 Task: Log work in the project ToughWorks for the issue 'Add support for offline messaging and chat' spent time as '1w 1d 1h 59m' and remaining time as '2w 4d 4h 15m' and move to bottom of backlog. Now add the issue to the epic 'Cloud security compliance'.
Action: Mouse moved to (819, 422)
Screenshot: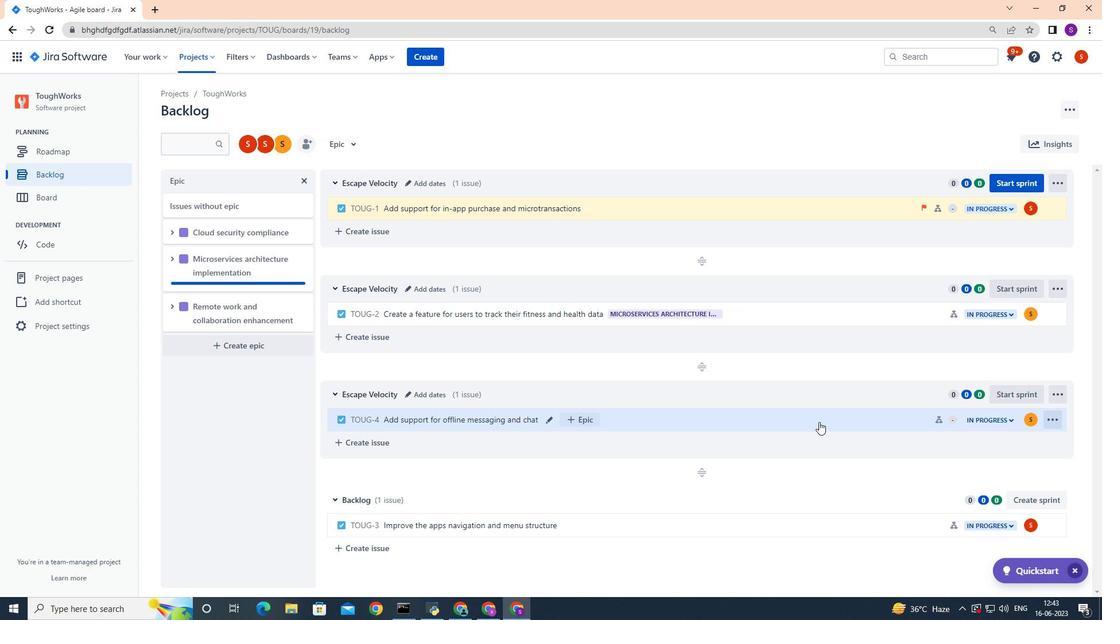 
Action: Mouse pressed left at (819, 422)
Screenshot: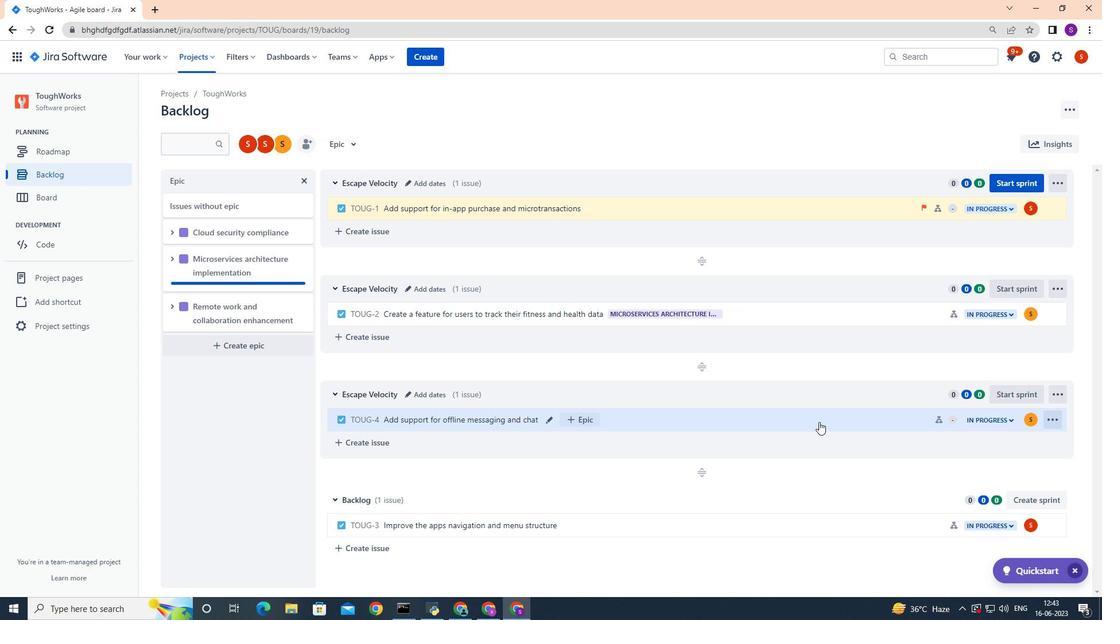 
Action: Mouse moved to (1054, 177)
Screenshot: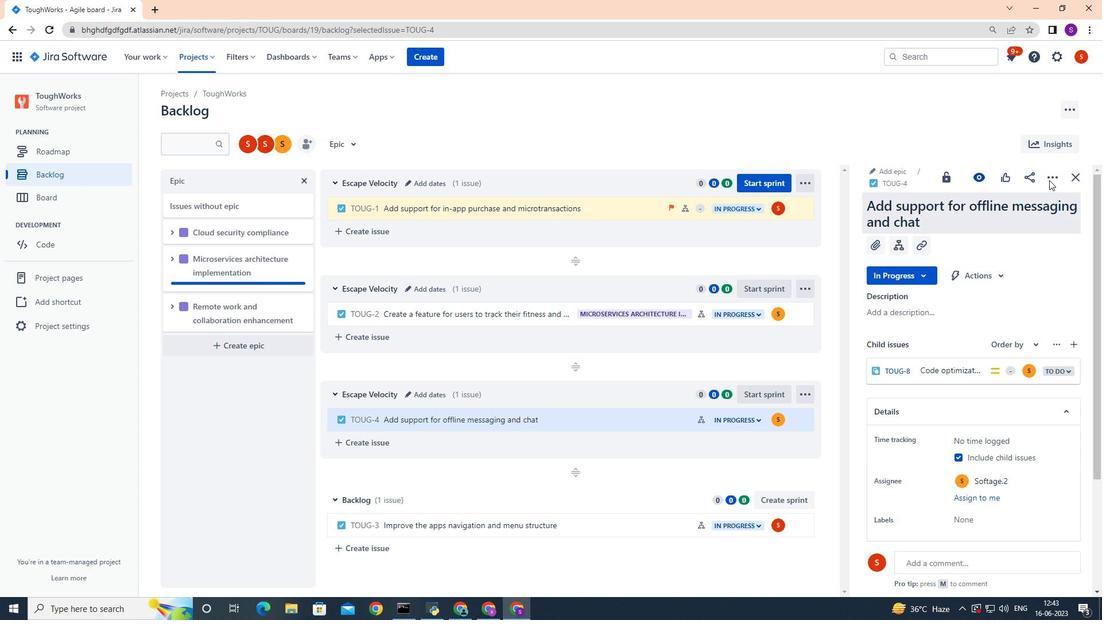 
Action: Mouse pressed left at (1054, 177)
Screenshot: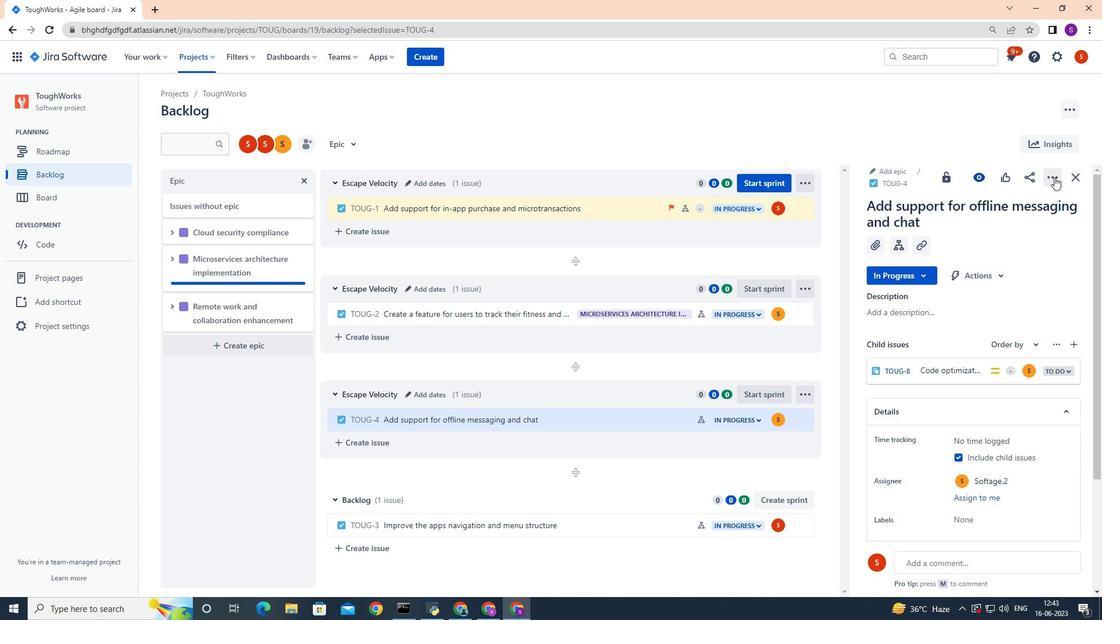 
Action: Mouse moved to (1029, 207)
Screenshot: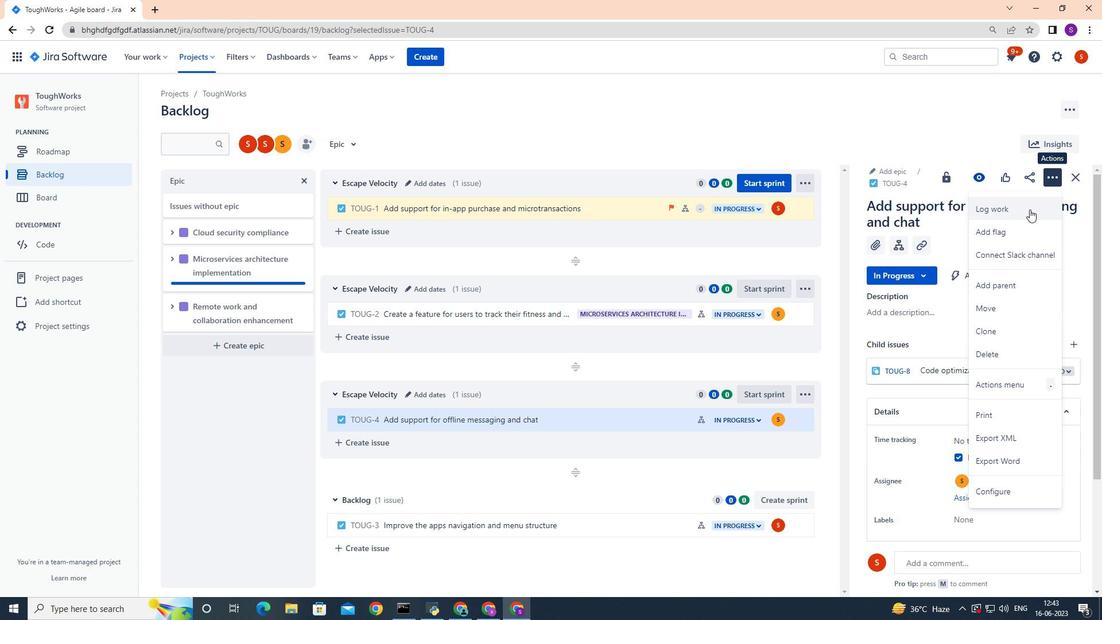 
Action: Mouse pressed left at (1029, 207)
Screenshot: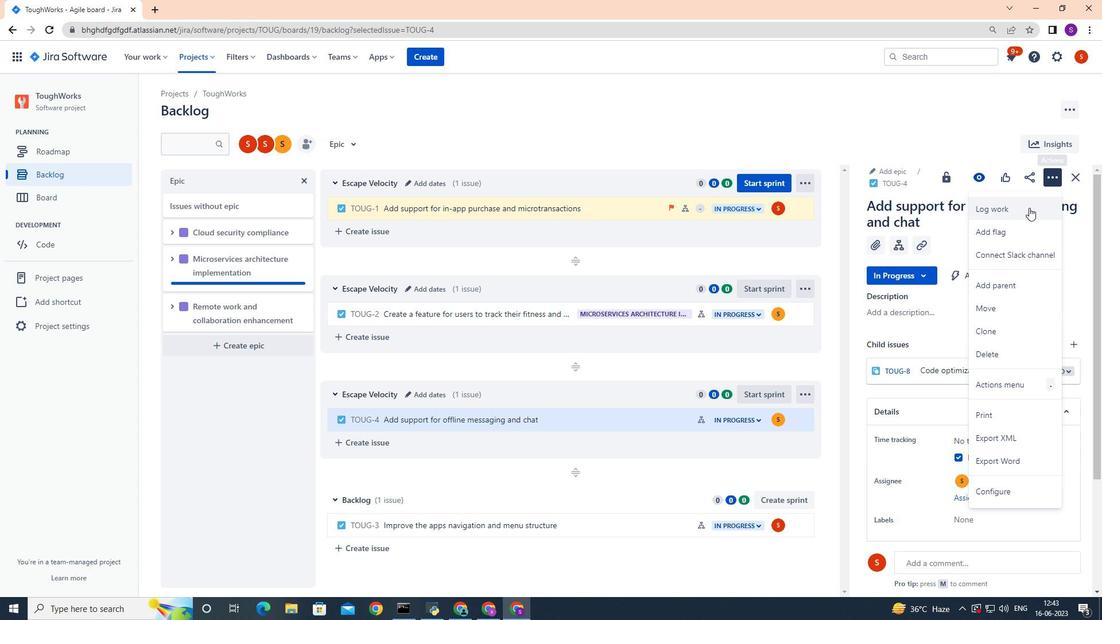 
Action: Mouse moved to (1008, 217)
Screenshot: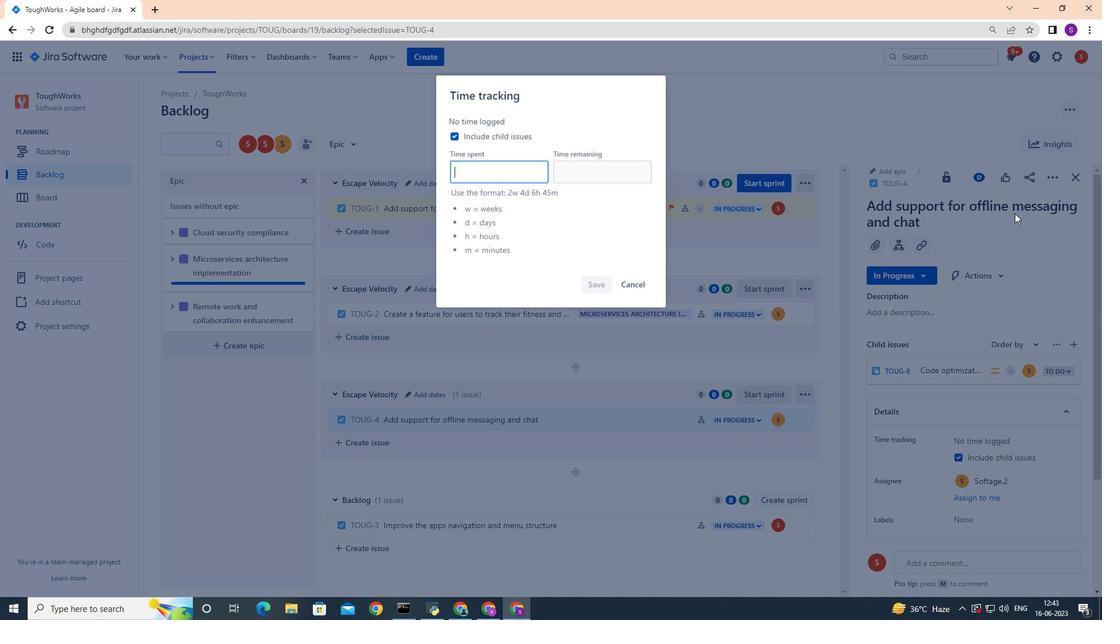 
Action: Key pressed 1w<Key.space>1d<Key.space>1h<Key.space>59m
Screenshot: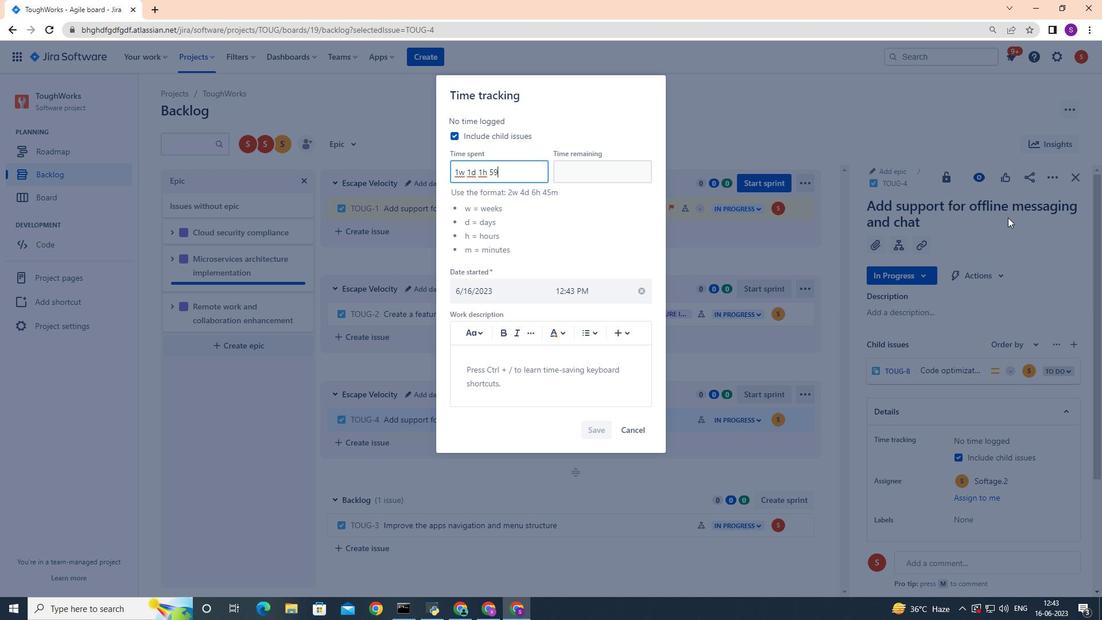 
Action: Mouse moved to (574, 173)
Screenshot: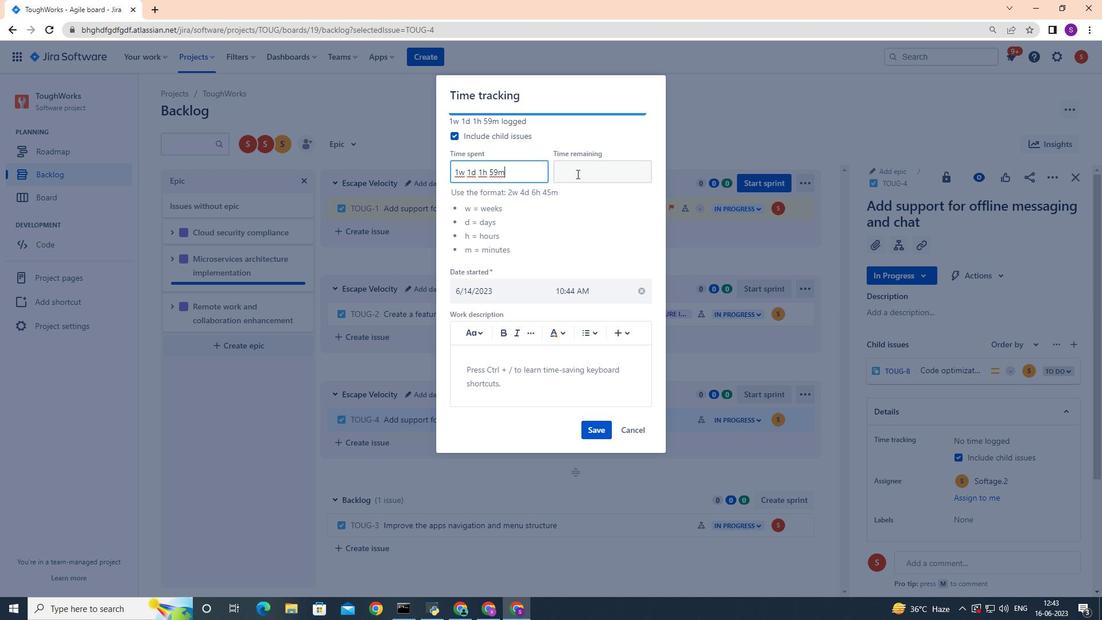 
Action: Mouse pressed left at (574, 173)
Screenshot: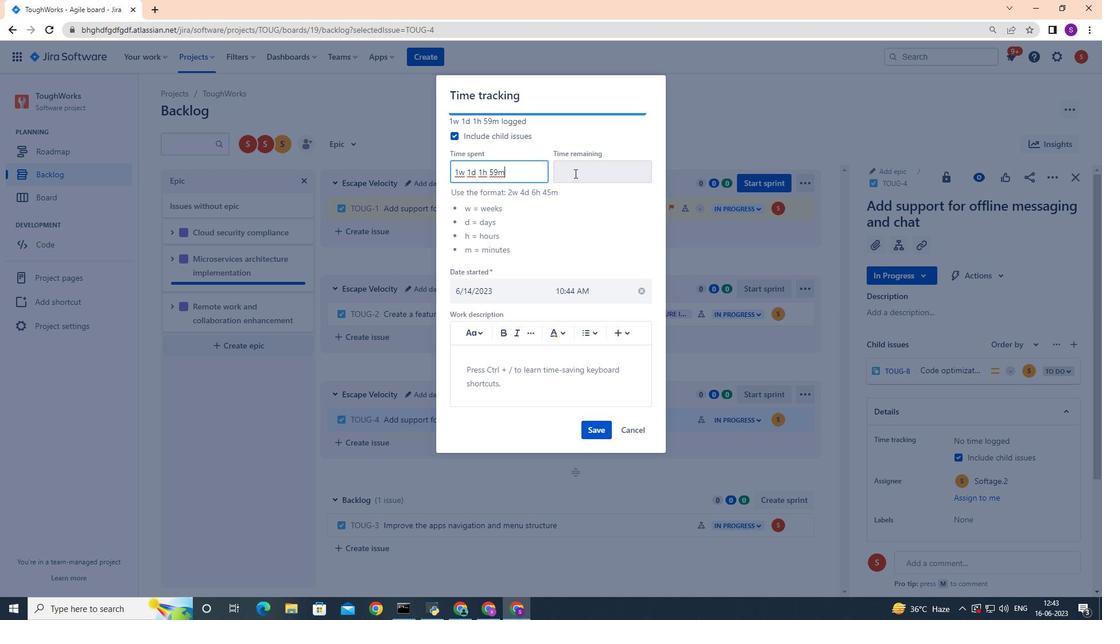 
Action: Key pressed 2w<Key.space>4d<Key.space>4h<Key.space>15m
Screenshot: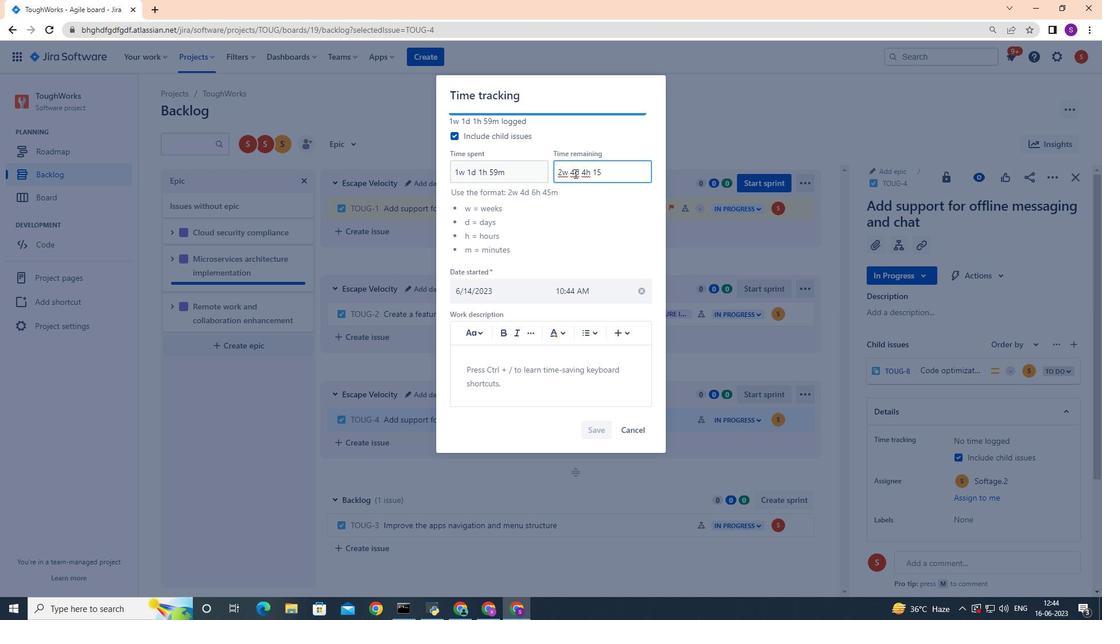 
Action: Mouse moved to (594, 426)
Screenshot: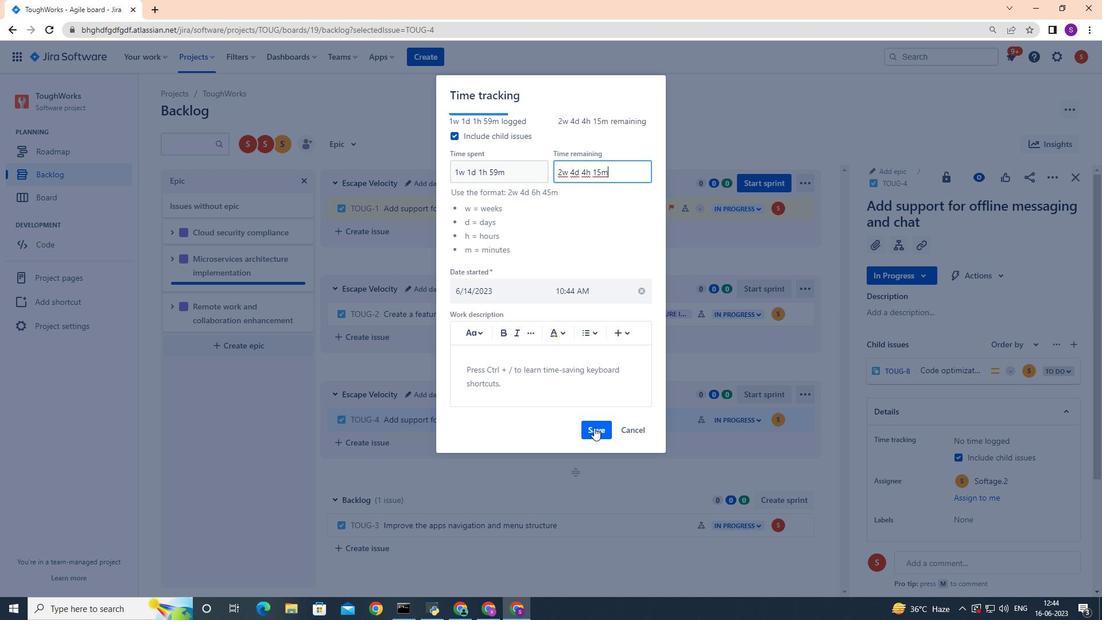 
Action: Mouse pressed left at (594, 426)
Screenshot: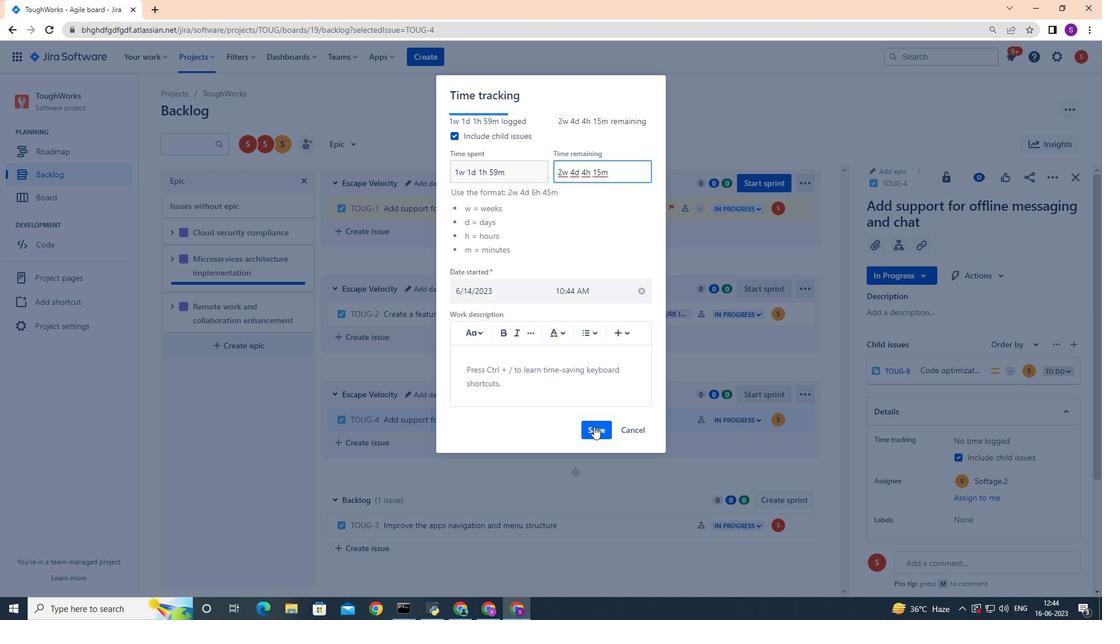 
Action: Mouse moved to (802, 393)
Screenshot: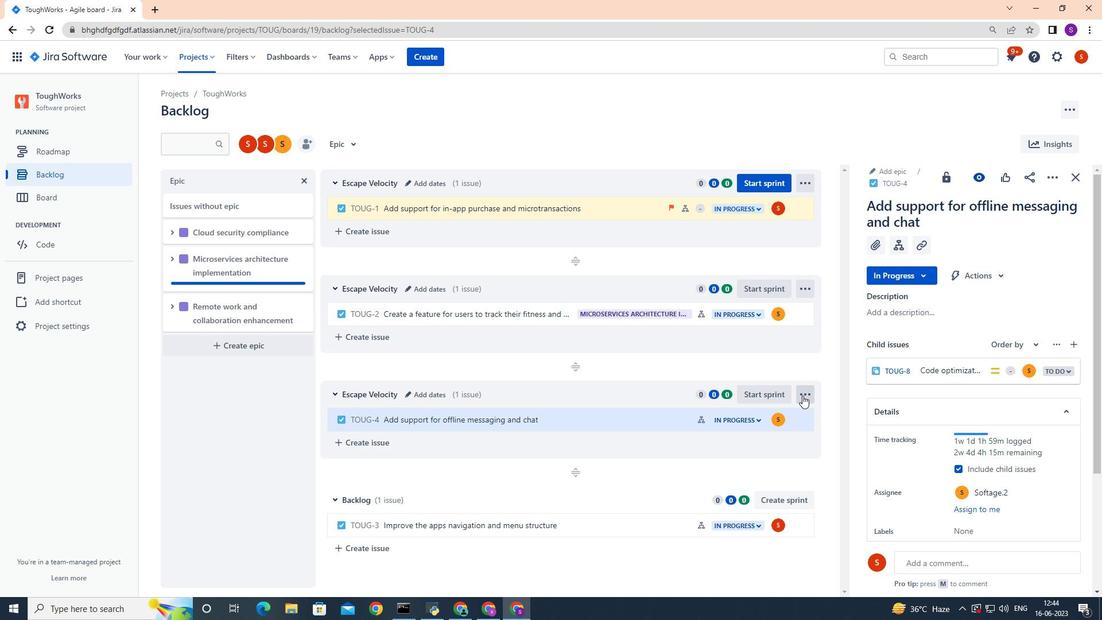 
Action: Mouse pressed left at (802, 393)
Screenshot: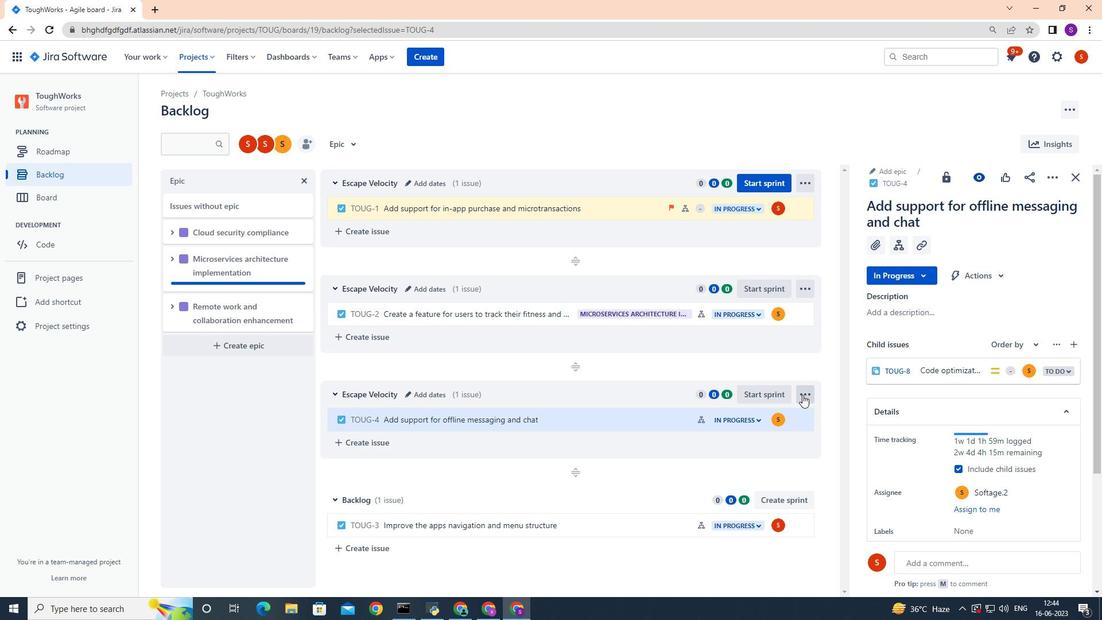 
Action: Mouse pressed left at (802, 393)
Screenshot: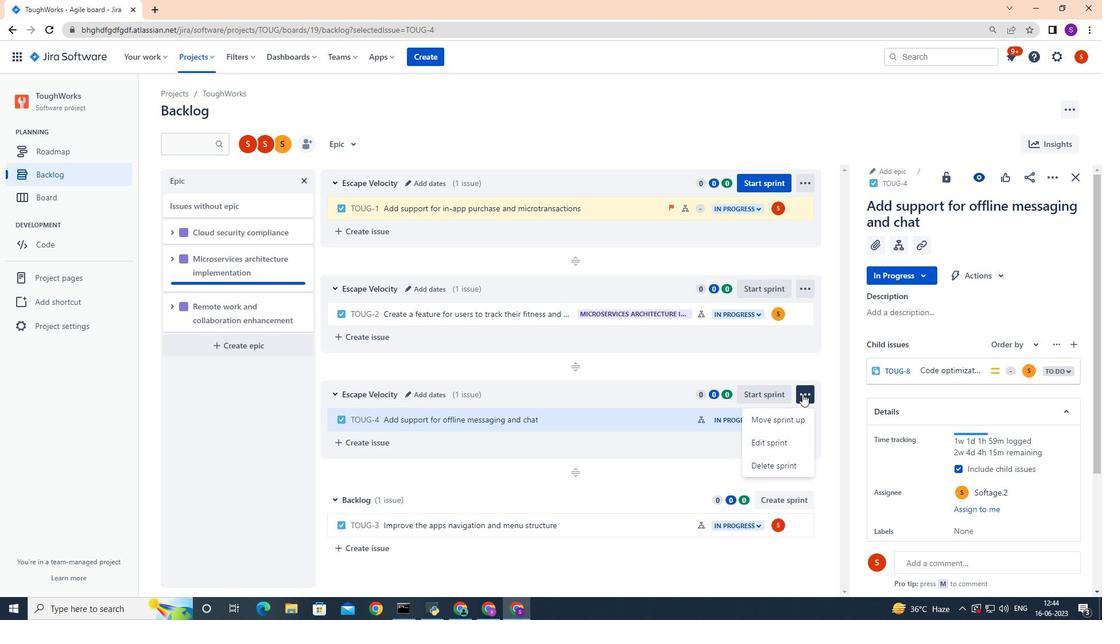 
Action: Mouse moved to (803, 418)
Screenshot: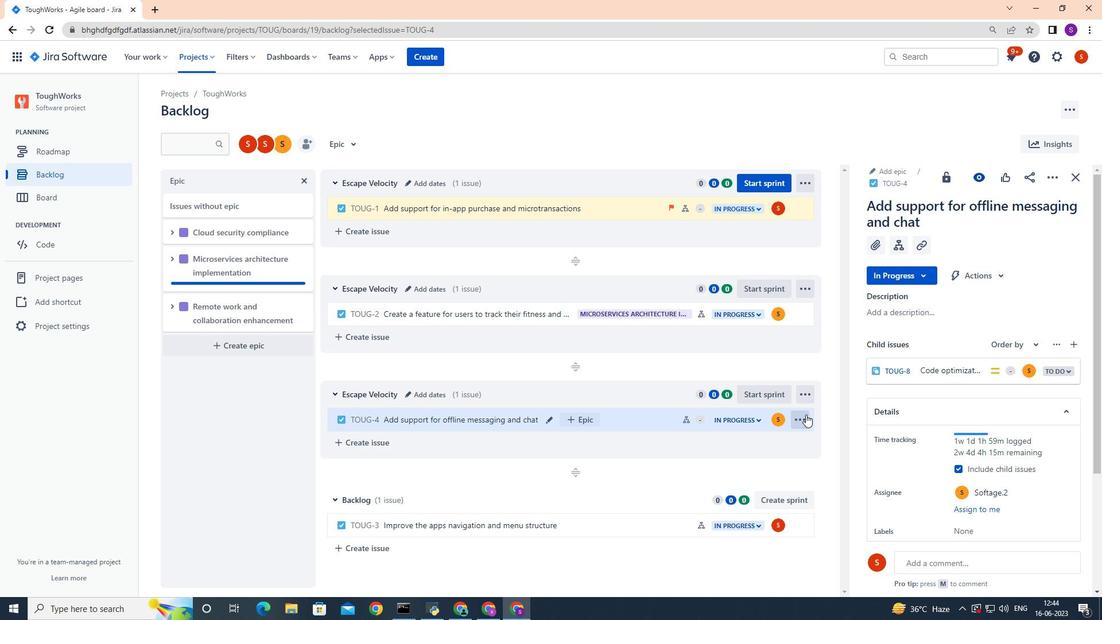 
Action: Mouse pressed left at (803, 418)
Screenshot: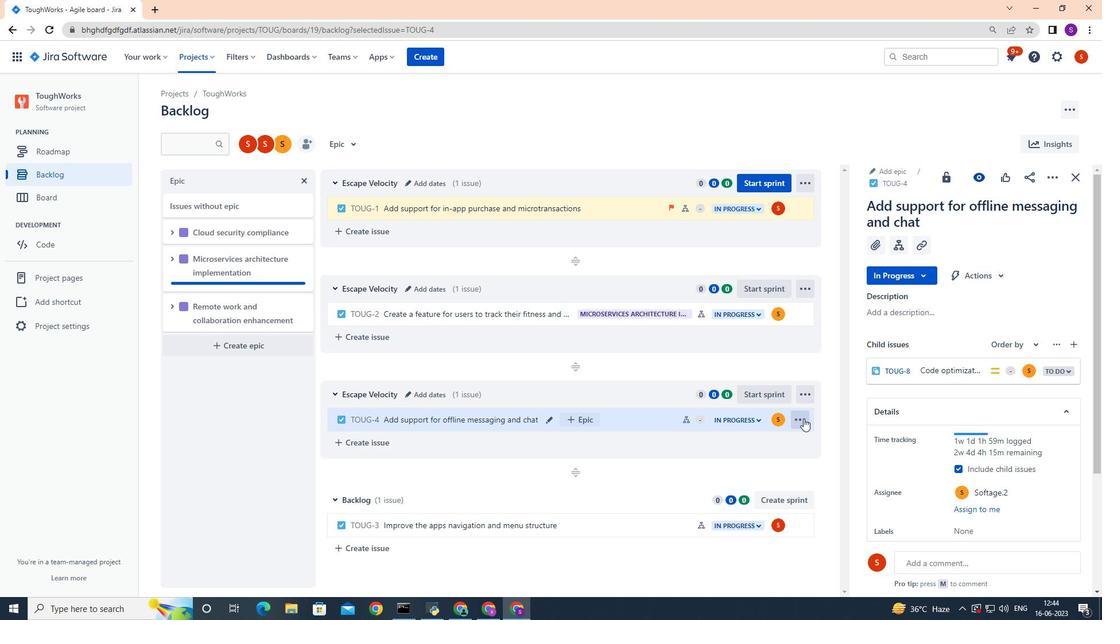 
Action: Mouse moved to (794, 391)
Screenshot: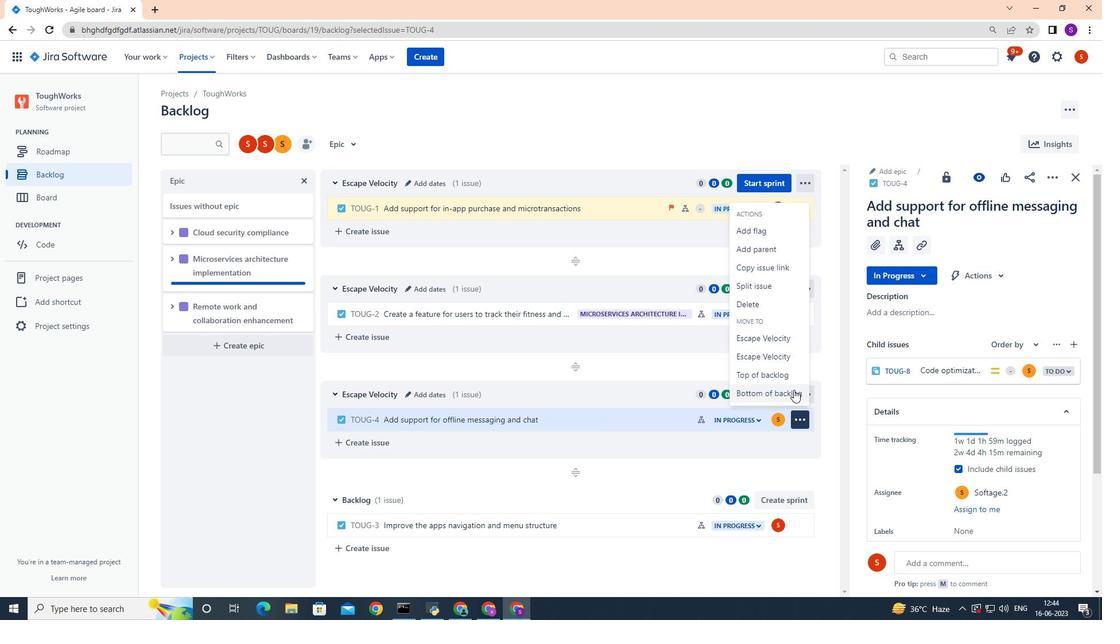 
Action: Mouse pressed left at (794, 391)
Screenshot: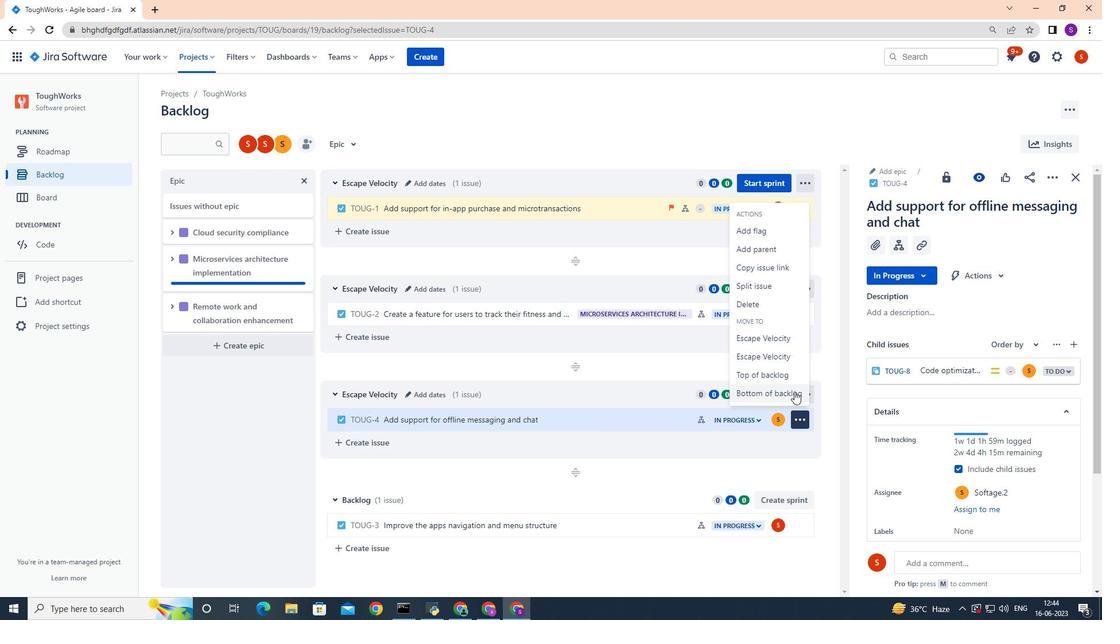 
Action: Mouse moved to (736, 436)
Screenshot: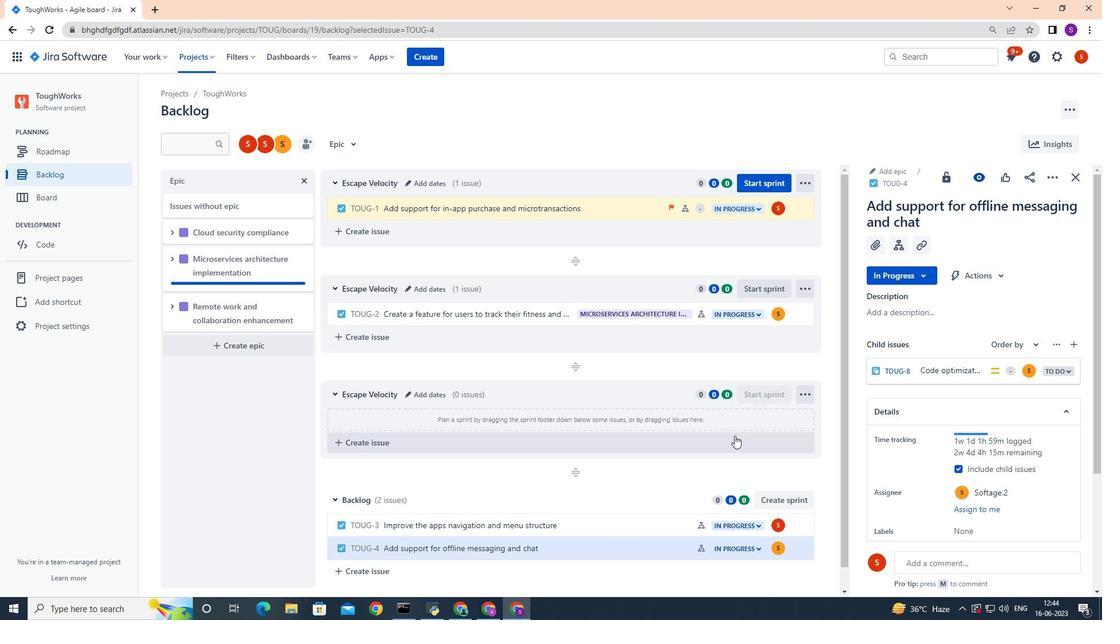 
Action: Mouse scrolled (736, 435) with delta (0, 0)
Screenshot: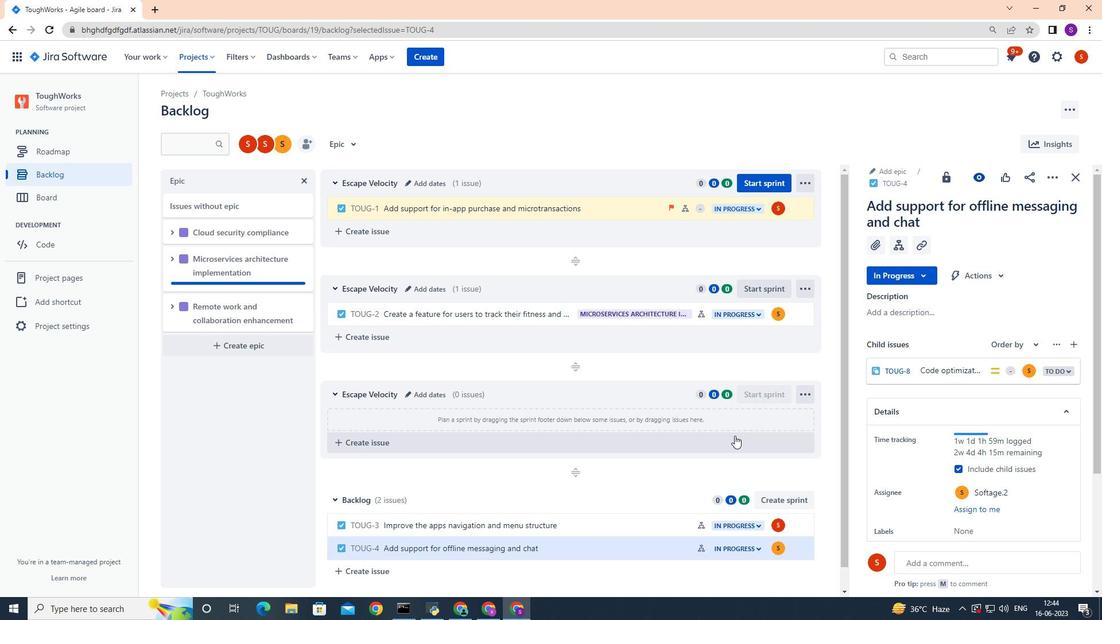 
Action: Mouse moved to (578, 525)
Screenshot: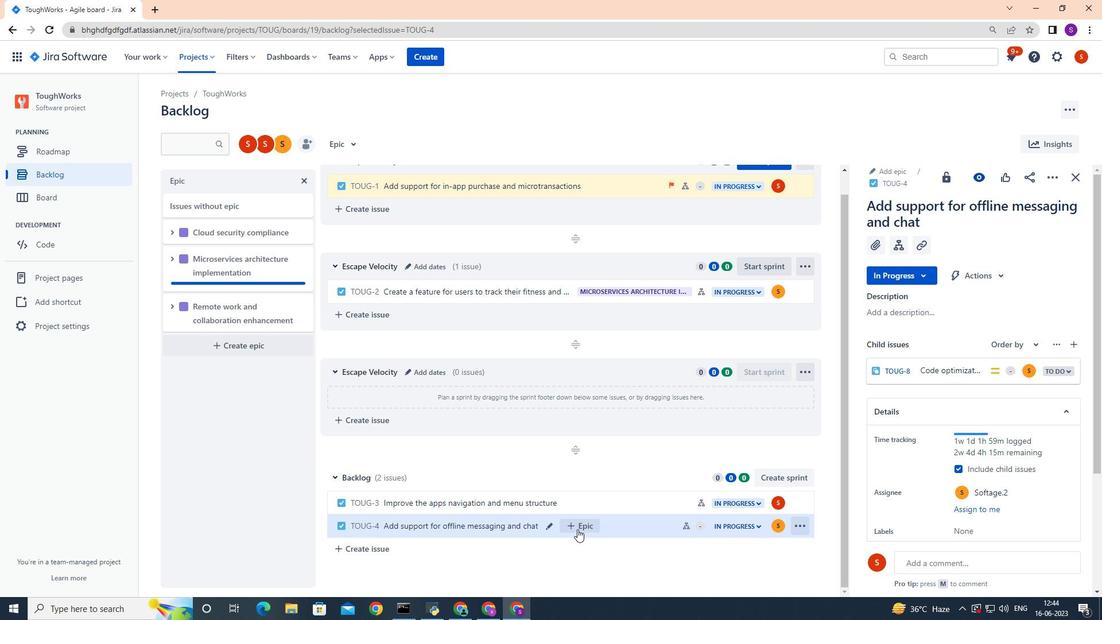 
Action: Mouse pressed left at (578, 525)
Screenshot: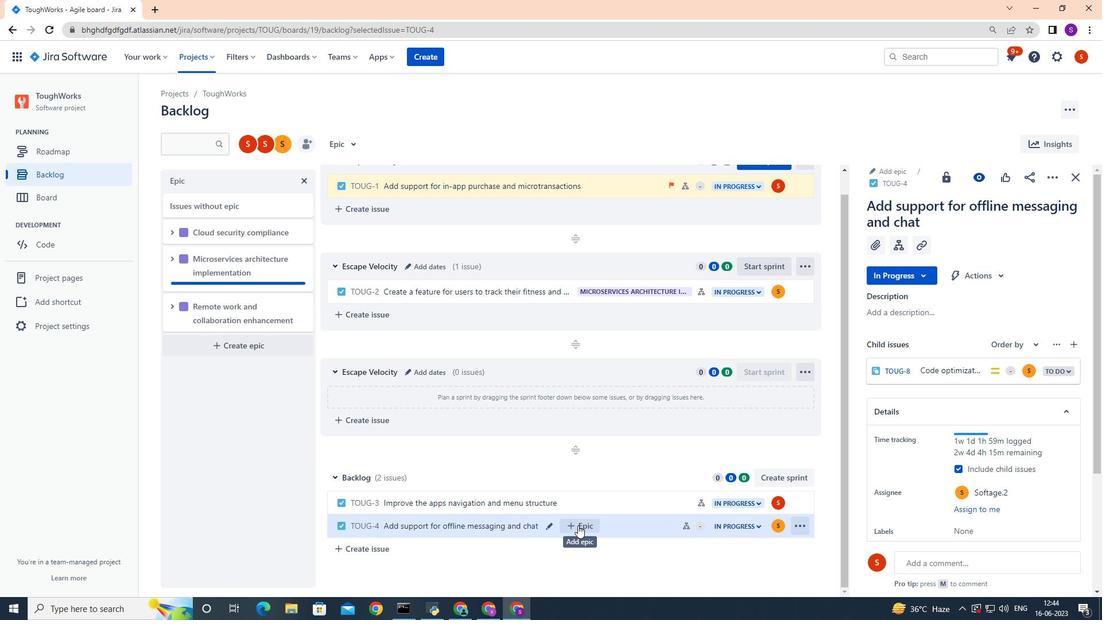 
Action: Mouse moved to (597, 542)
Screenshot: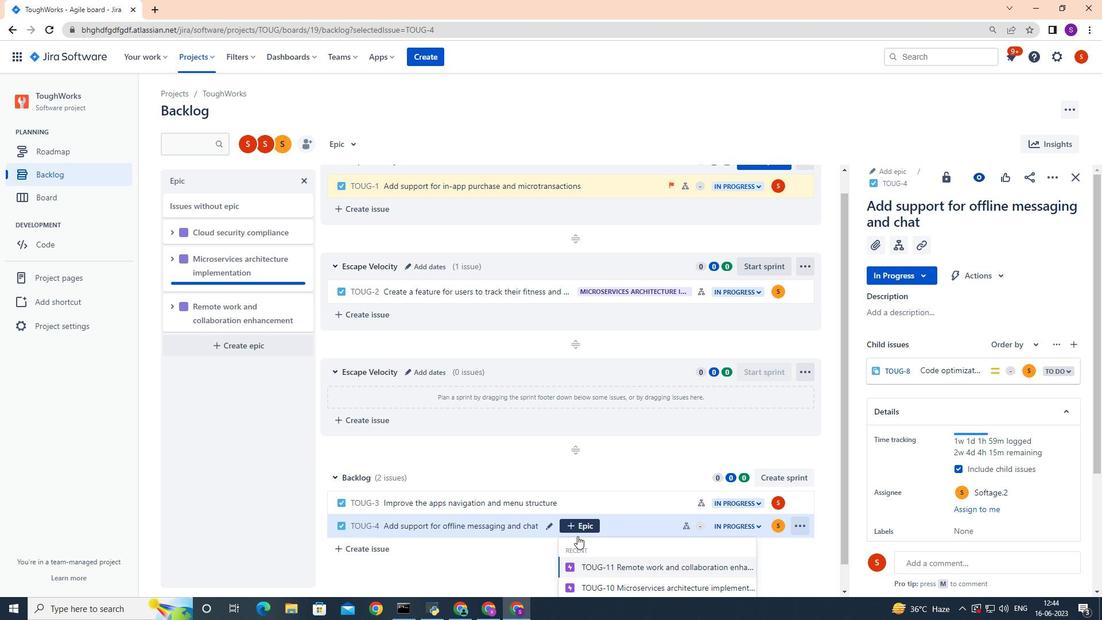 
Action: Mouse scrolled (597, 542) with delta (0, 0)
Screenshot: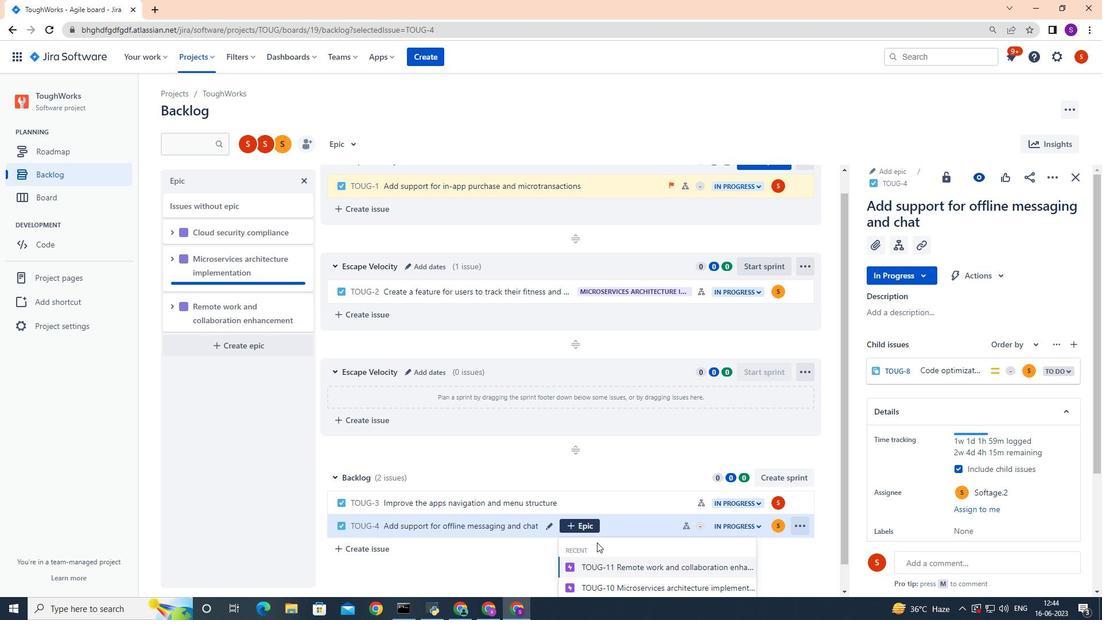 
Action: Mouse moved to (597, 543)
Screenshot: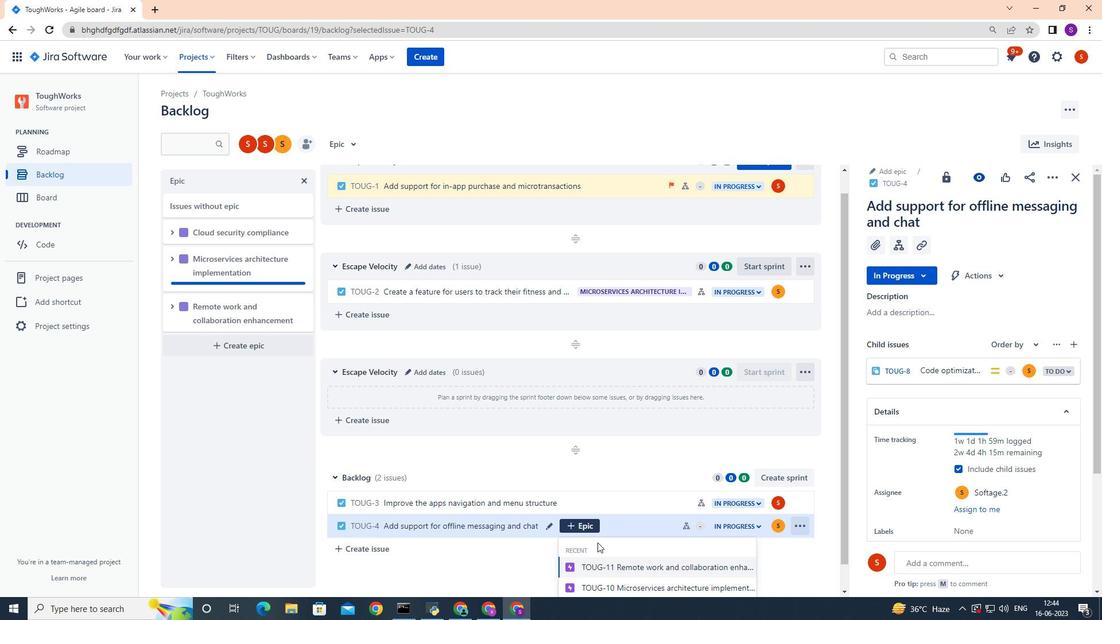 
Action: Mouse scrolled (597, 542) with delta (0, 0)
Screenshot: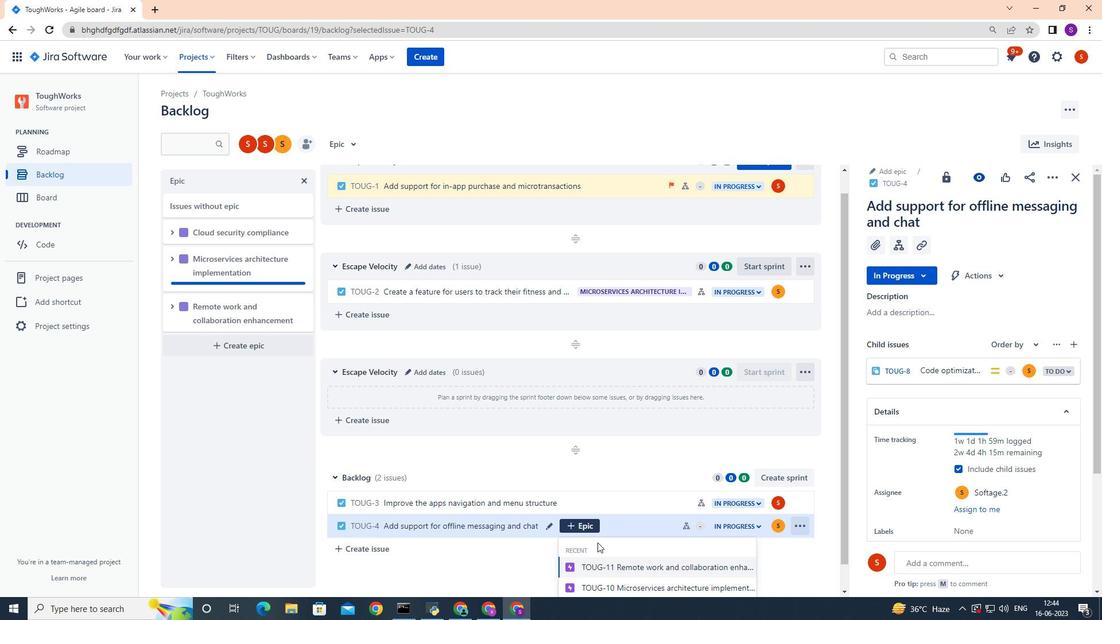 
Action: Mouse moved to (661, 562)
Screenshot: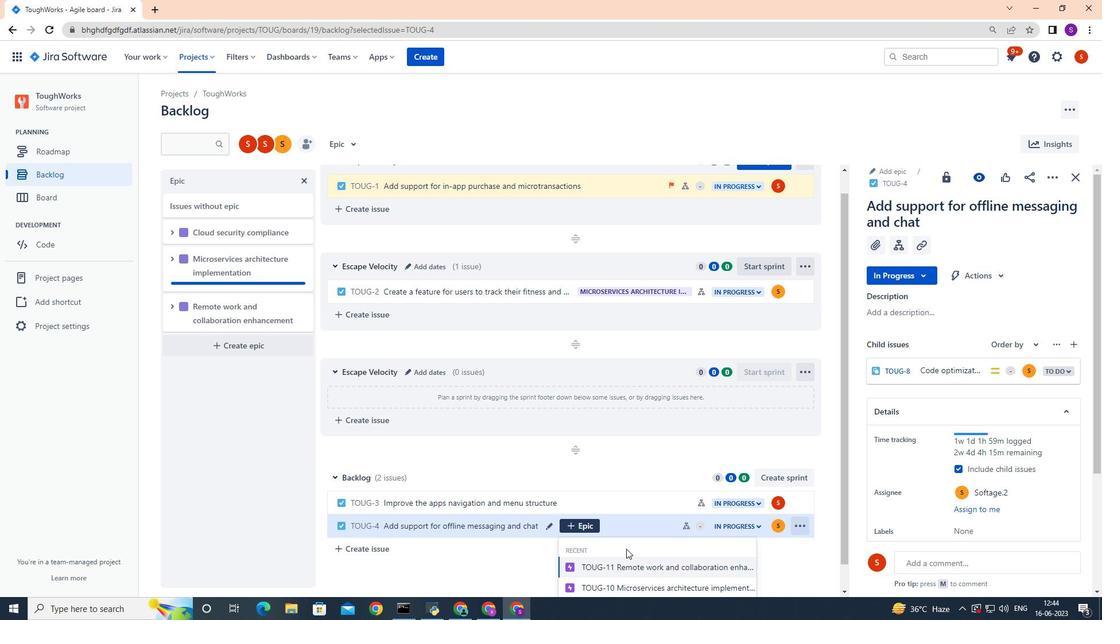 
Action: Mouse scrolled (661, 561) with delta (0, 0)
Screenshot: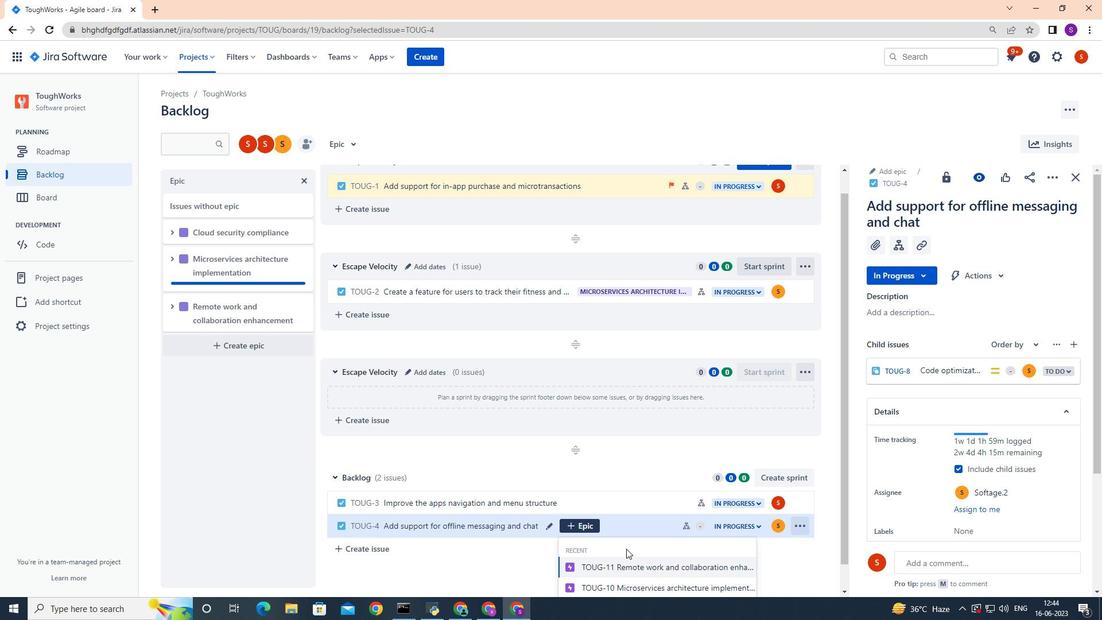 
Action: Mouse scrolled (661, 561) with delta (0, 0)
Screenshot: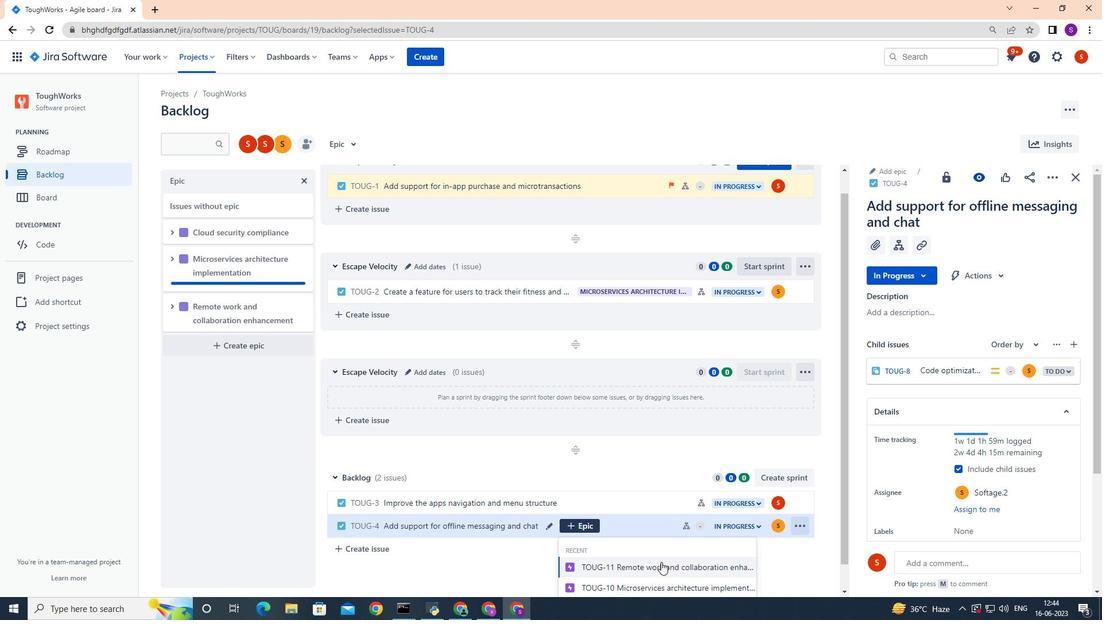 
Action: Mouse moved to (347, 140)
Screenshot: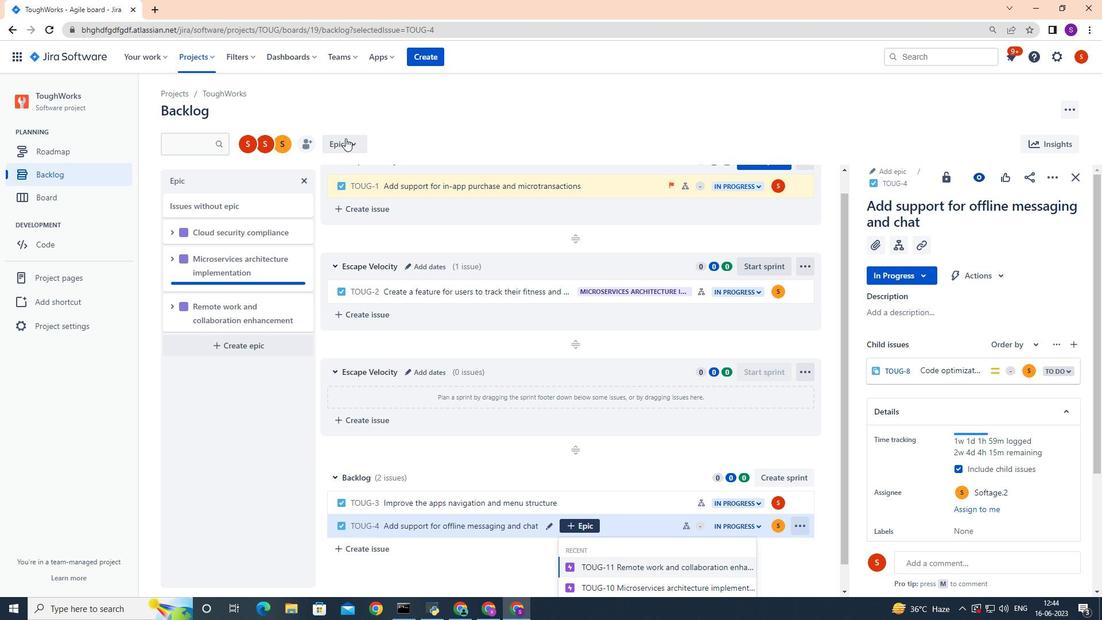 
Action: Mouse pressed left at (347, 140)
Screenshot: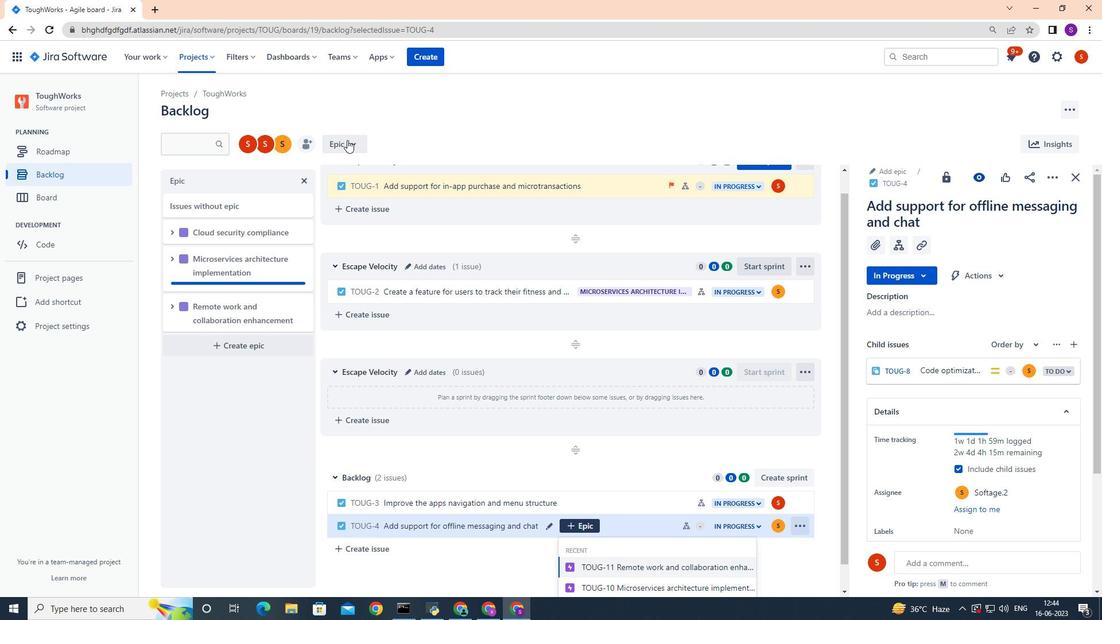 
Action: Mouse moved to (337, 194)
Screenshot: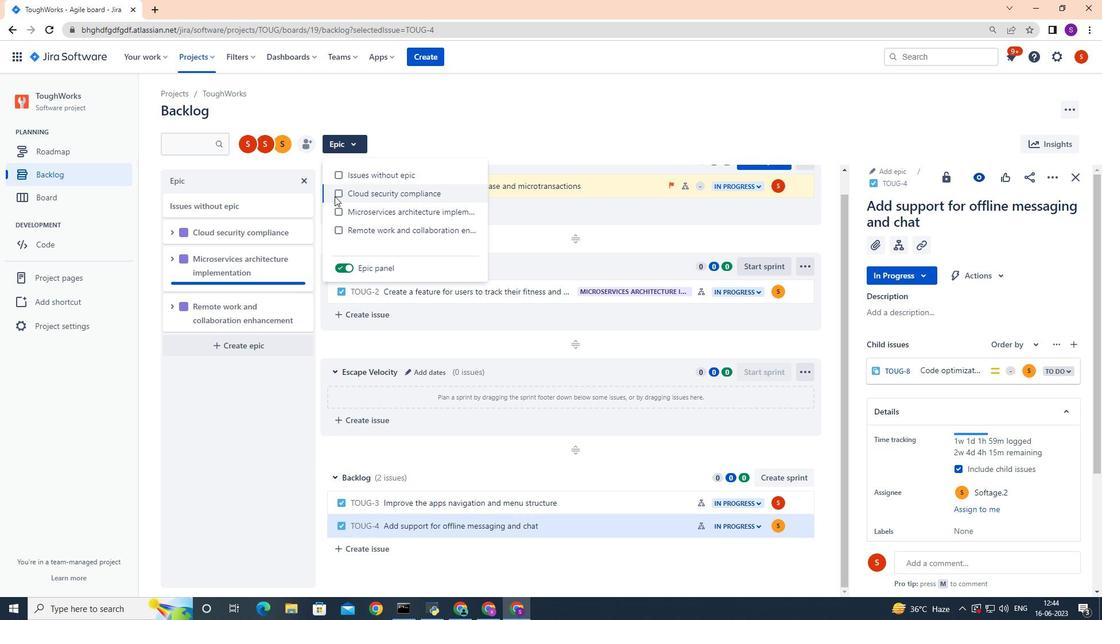 
Action: Mouse pressed left at (337, 194)
Screenshot: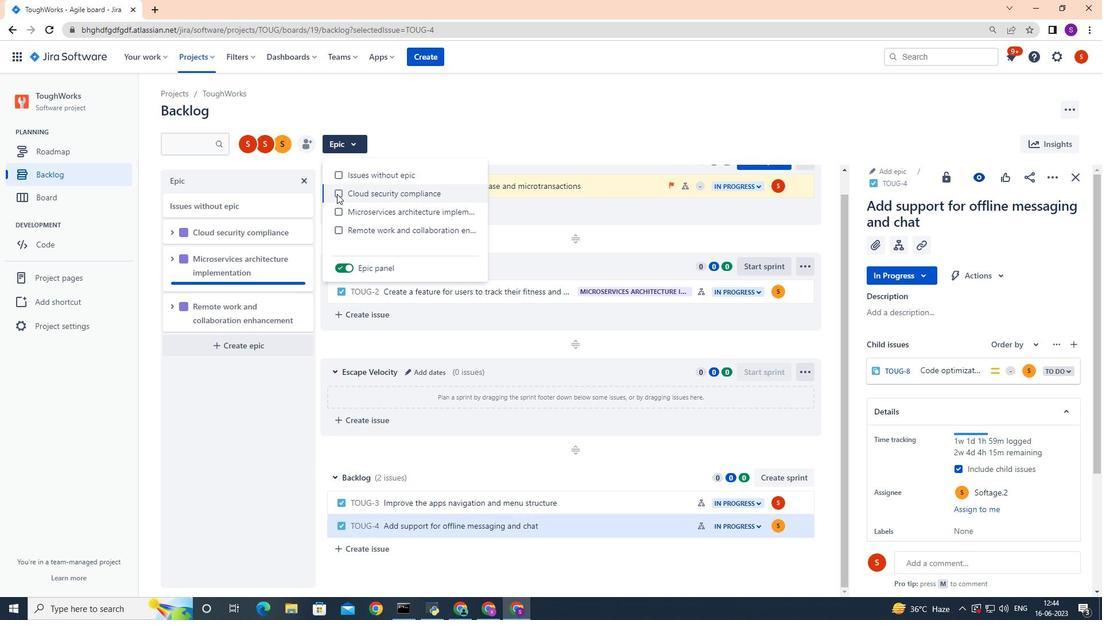 
Action: Mouse moved to (369, 142)
Screenshot: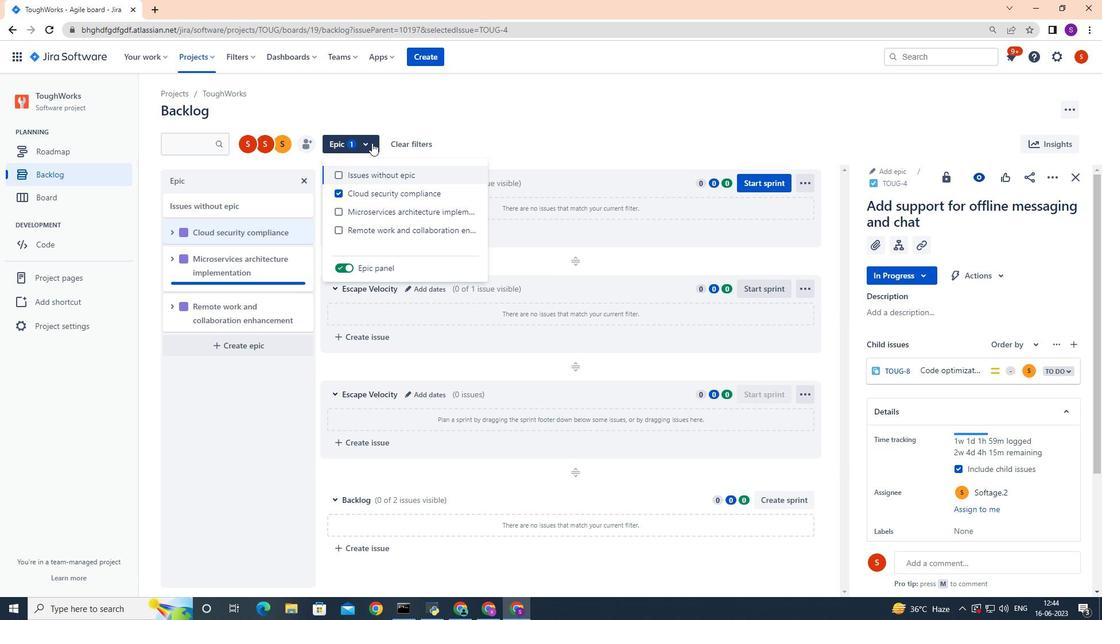
Action: Mouse pressed left at (369, 142)
Screenshot: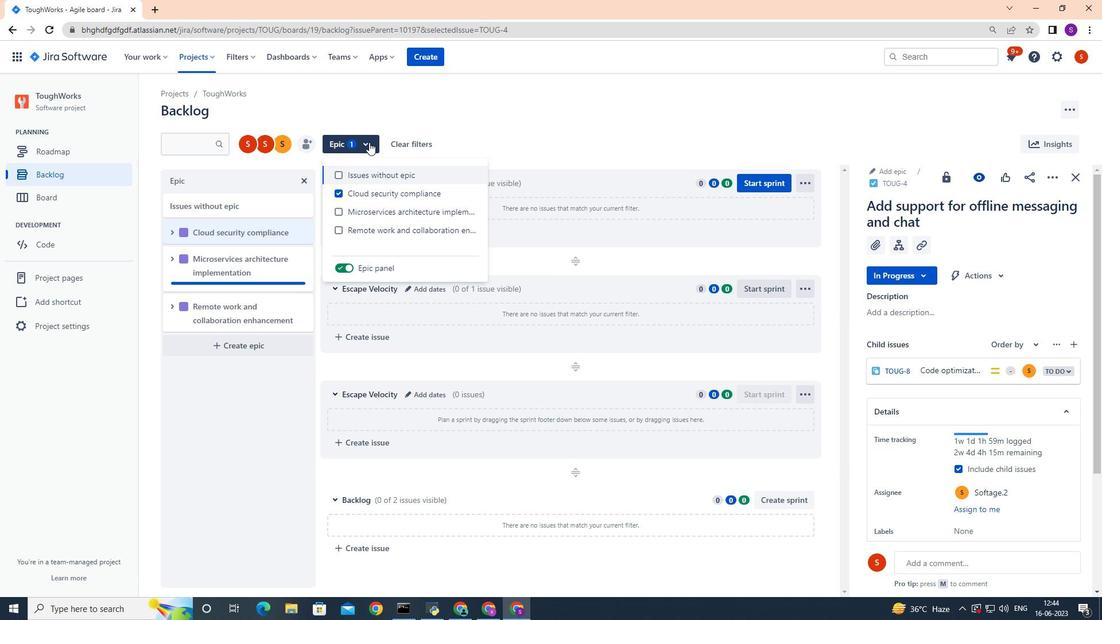 
Action: Mouse moved to (404, 124)
Screenshot: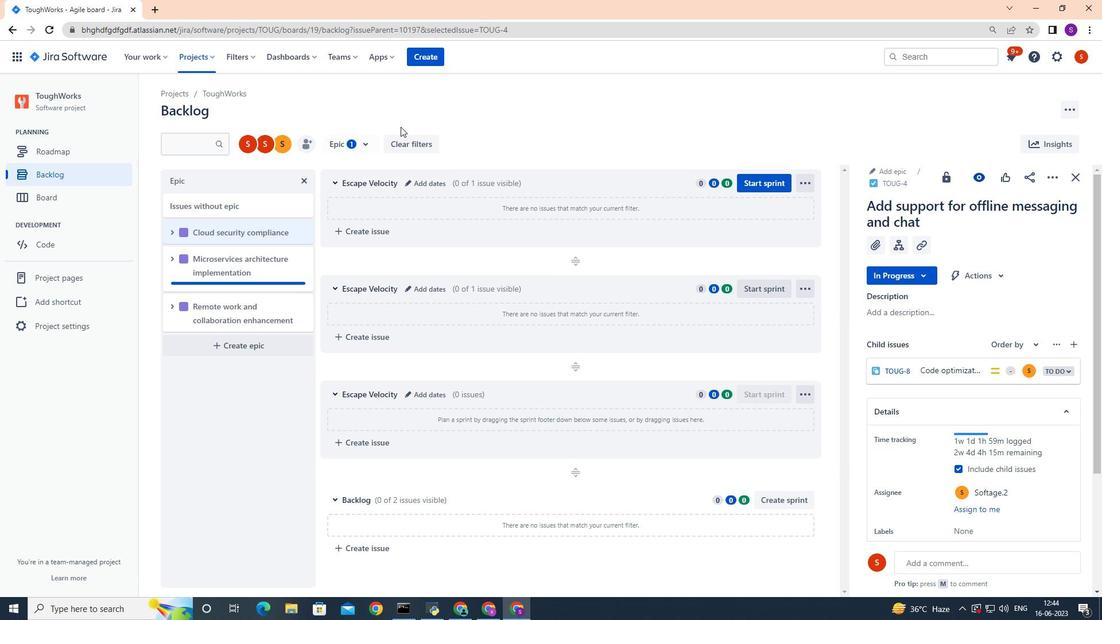 
